 Task: Change icon of powershell.
Action: Mouse moved to (170, 13)
Screenshot: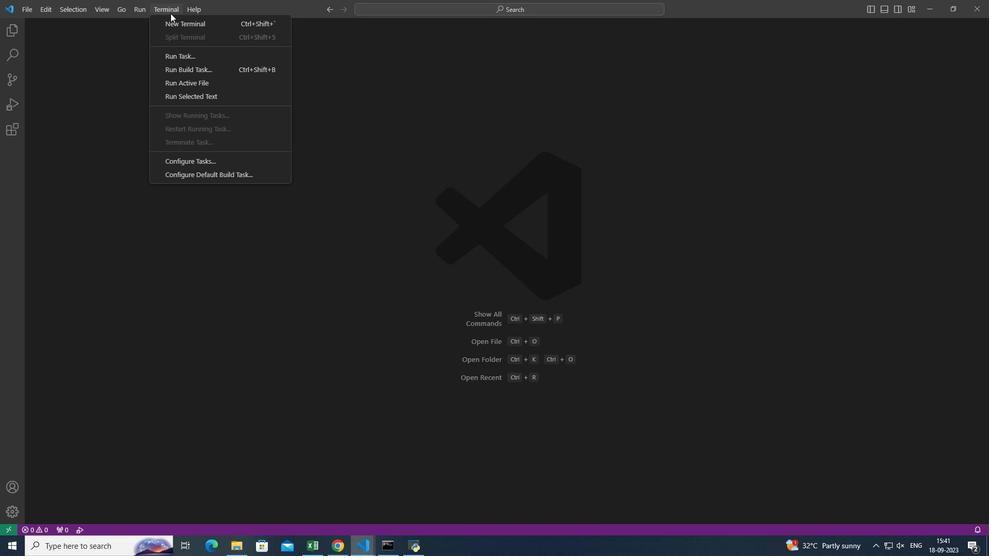 
Action: Mouse pressed left at (170, 13)
Screenshot: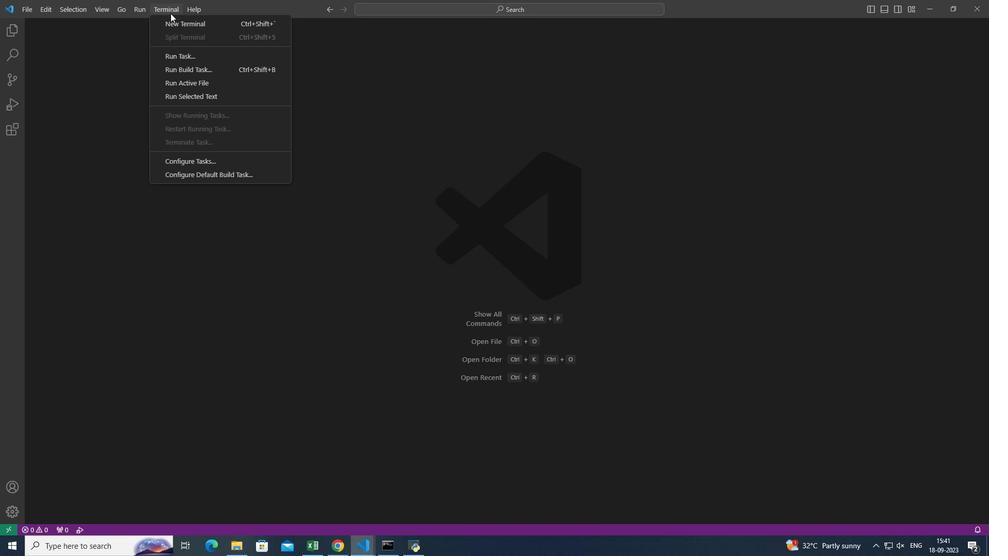 
Action: Mouse moved to (179, 26)
Screenshot: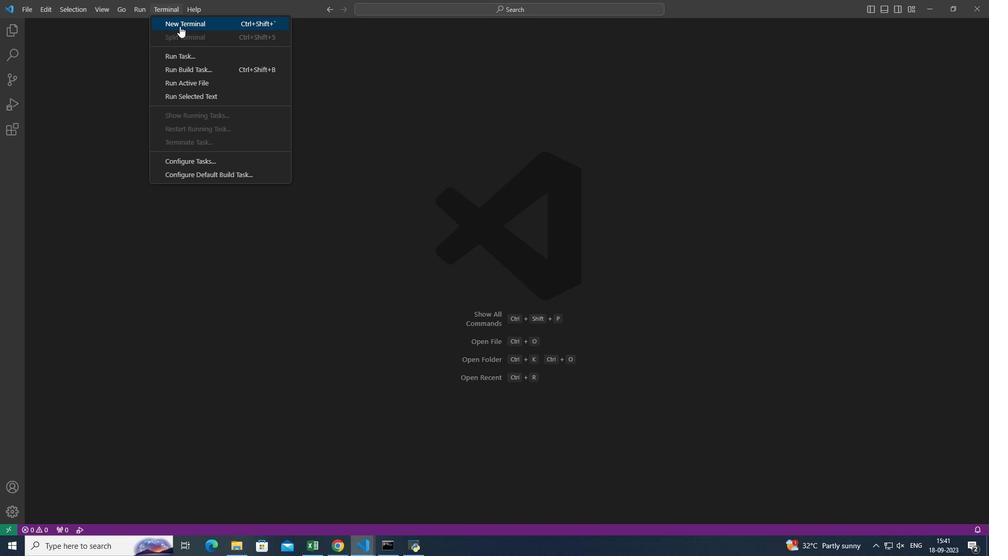 
Action: Mouse pressed left at (179, 26)
Screenshot: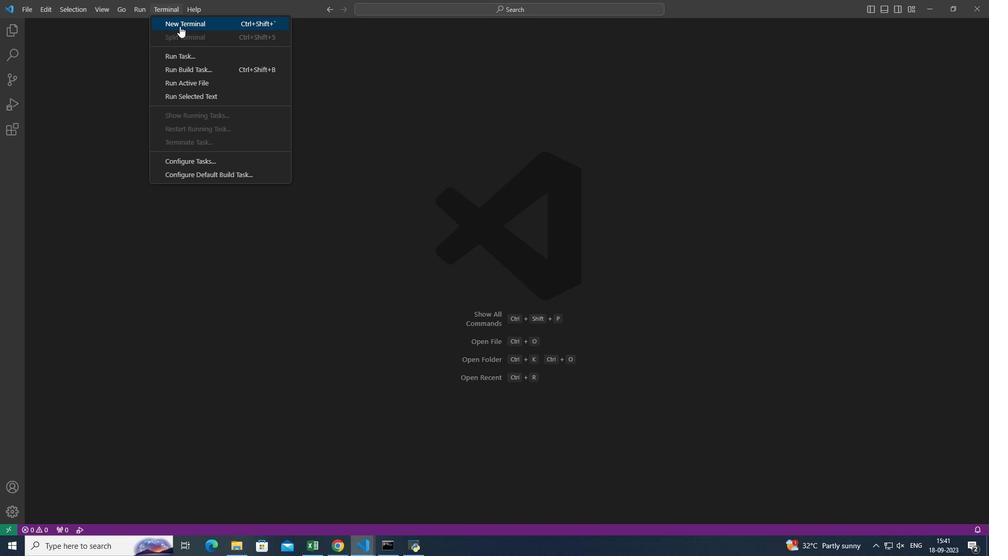 
Action: Mouse moved to (890, 403)
Screenshot: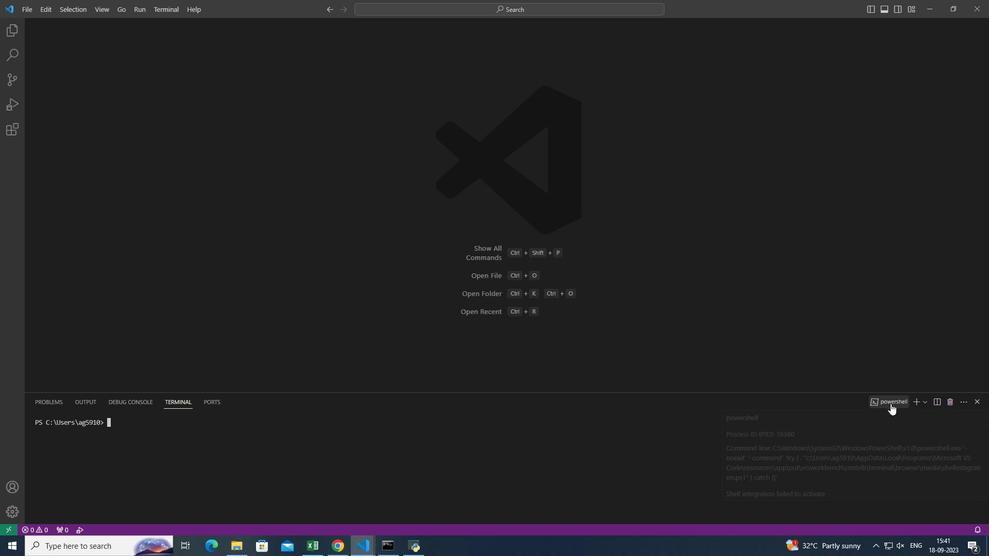 
Action: Mouse pressed left at (890, 403)
Screenshot: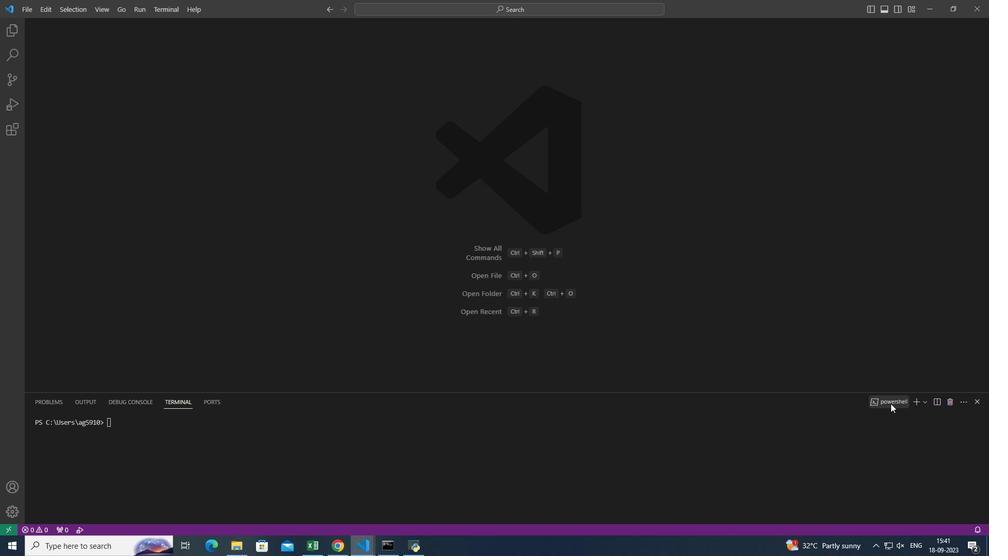 
Action: Mouse moved to (852, 463)
Screenshot: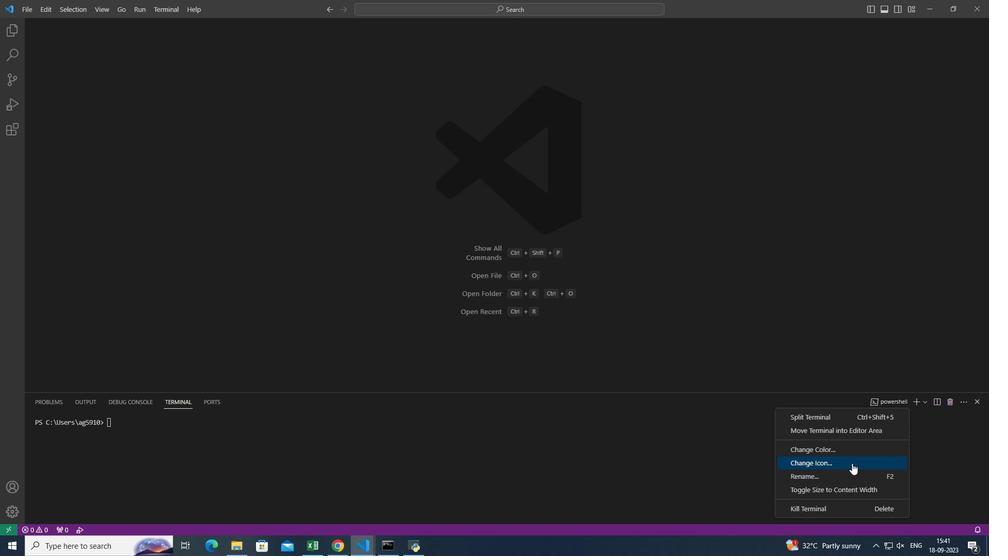 
Action: Mouse pressed left at (852, 463)
Screenshot: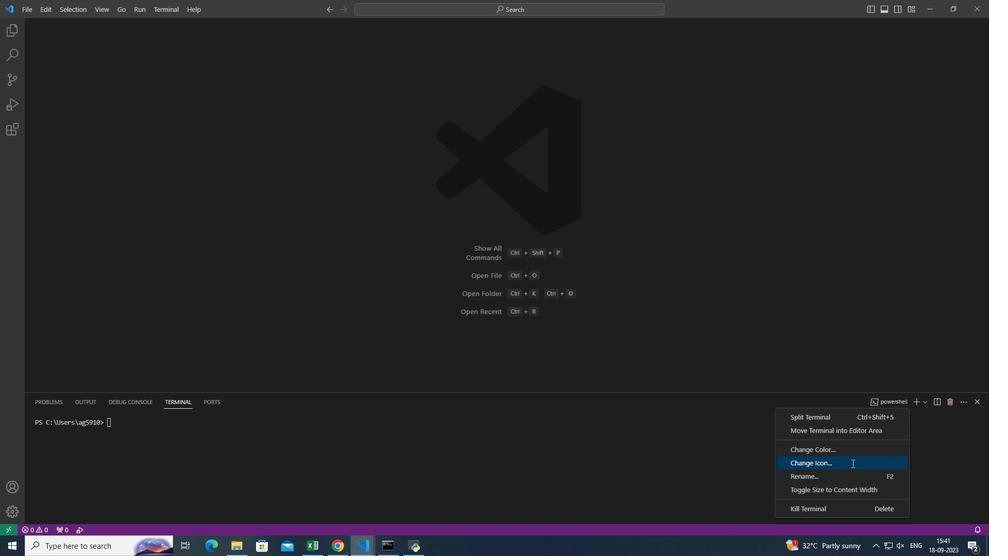 
Action: Mouse moved to (383, 52)
Screenshot: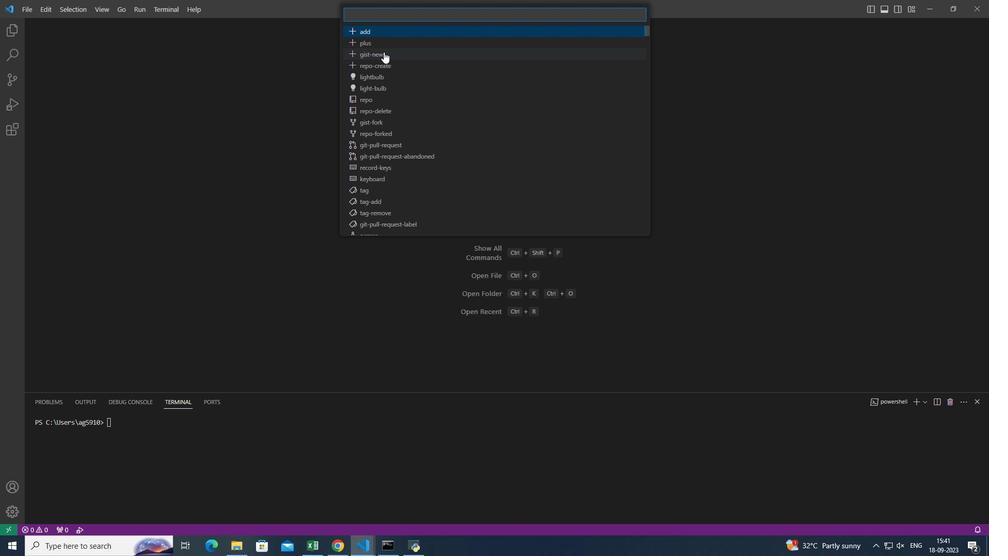 
Action: Mouse pressed left at (383, 52)
Screenshot: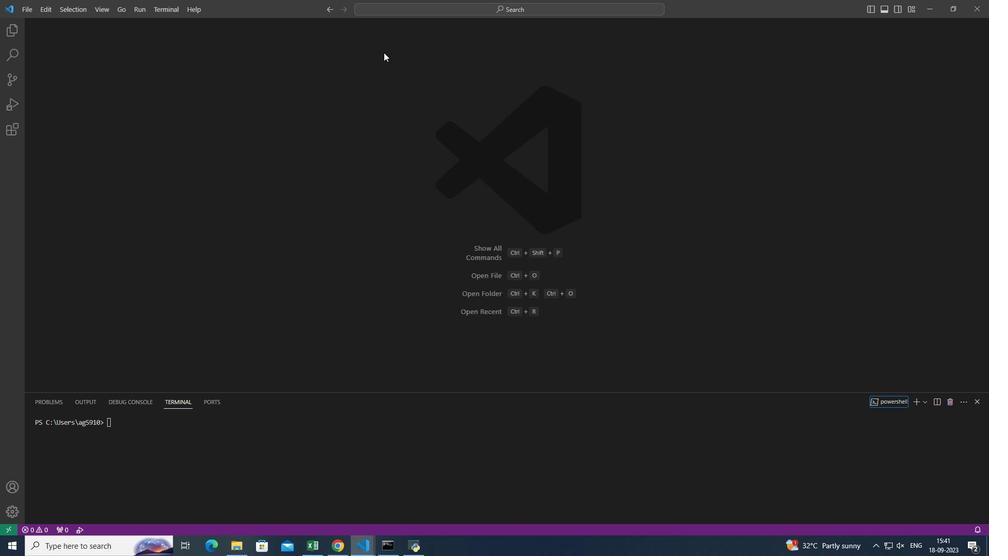 
Action: Mouse moved to (888, 408)
Screenshot: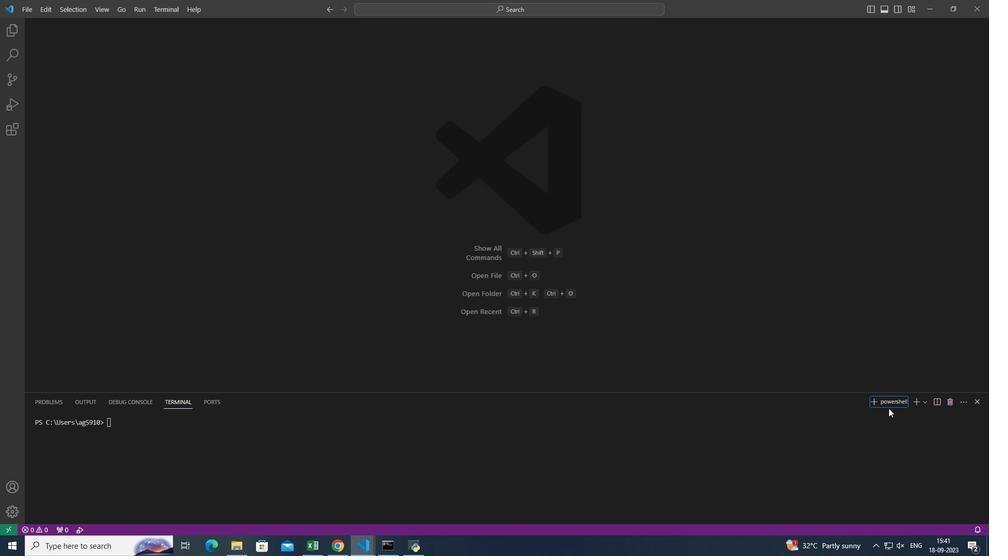 
